 Task: Add in the project TransportWorks a sprint 'Black Hole'.
Action: Mouse moved to (935, 430)
Screenshot: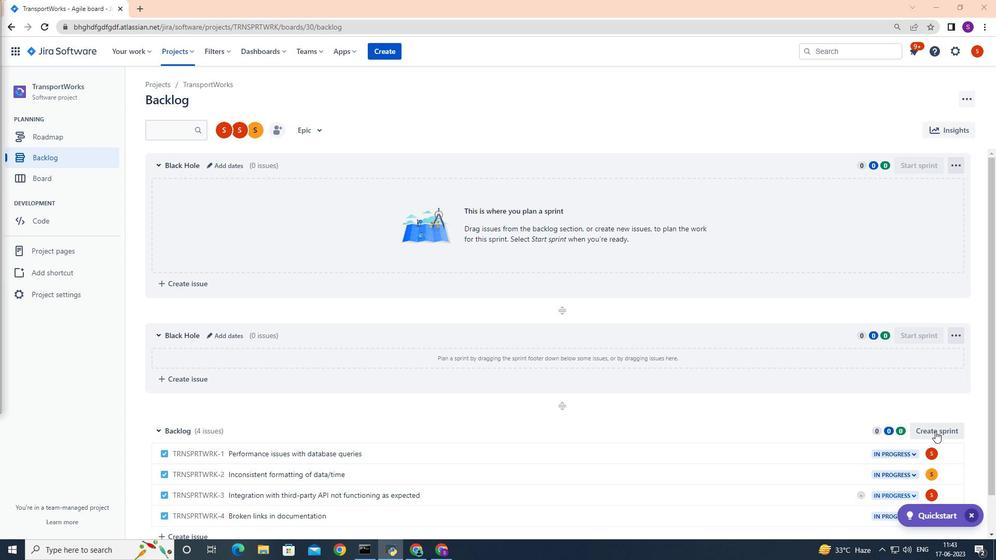 
Action: Mouse pressed left at (935, 430)
Screenshot: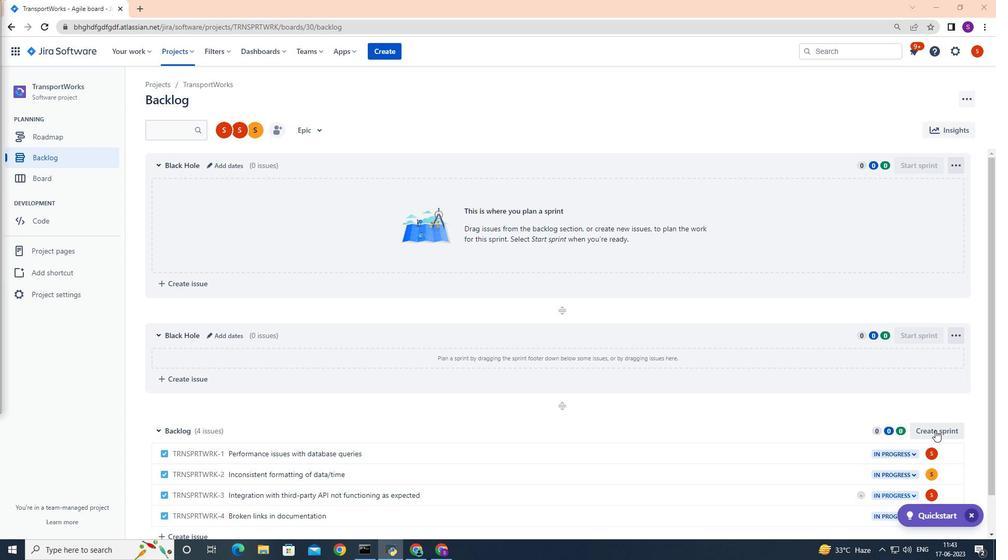 
Action: Mouse moved to (275, 418)
Screenshot: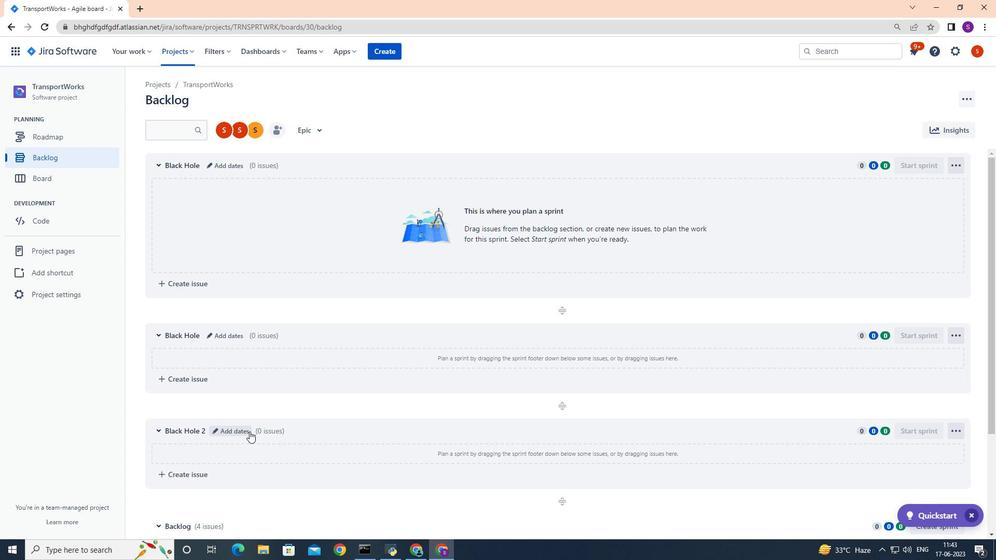 
Action: Mouse scrolled (275, 417) with delta (0, 0)
Screenshot: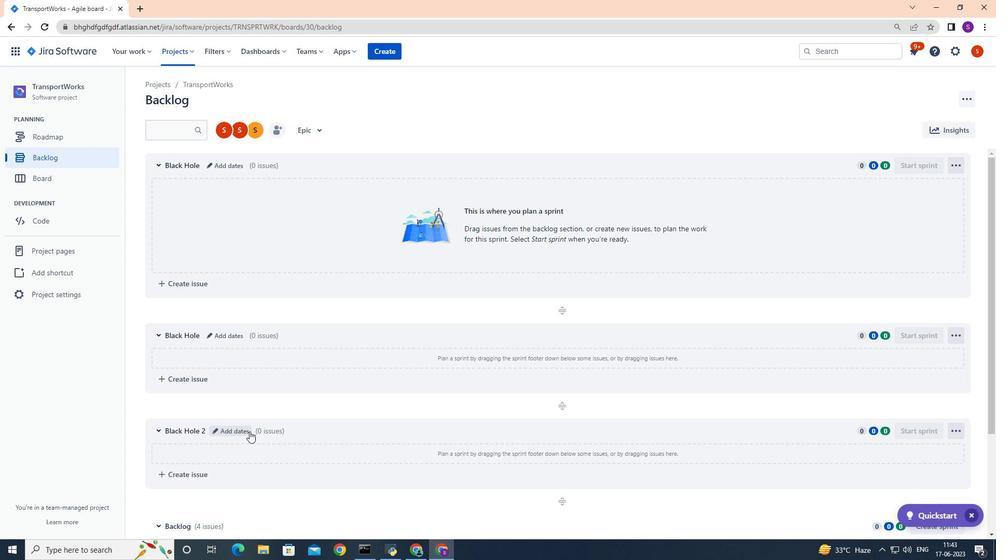 
Action: Mouse scrolled (275, 417) with delta (0, 0)
Screenshot: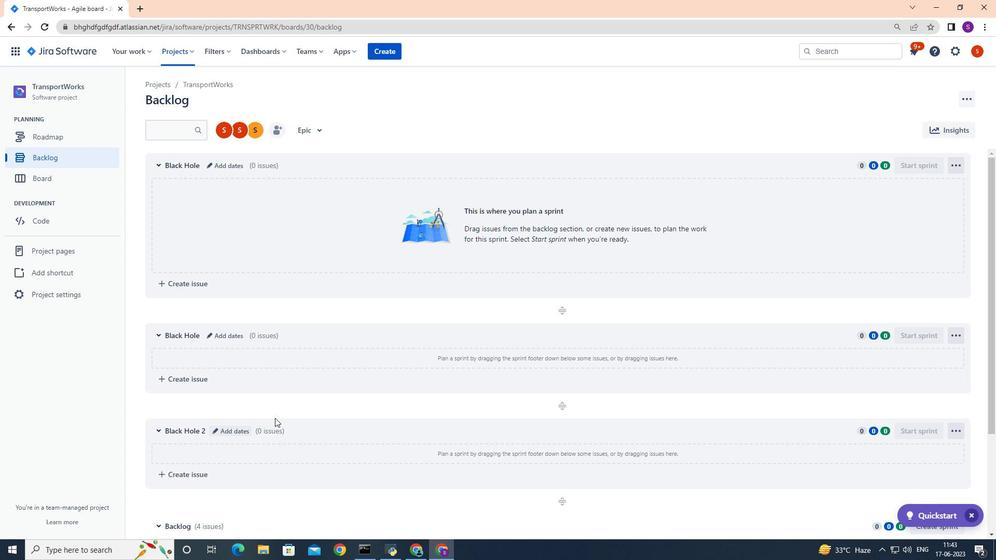 
Action: Mouse moved to (241, 326)
Screenshot: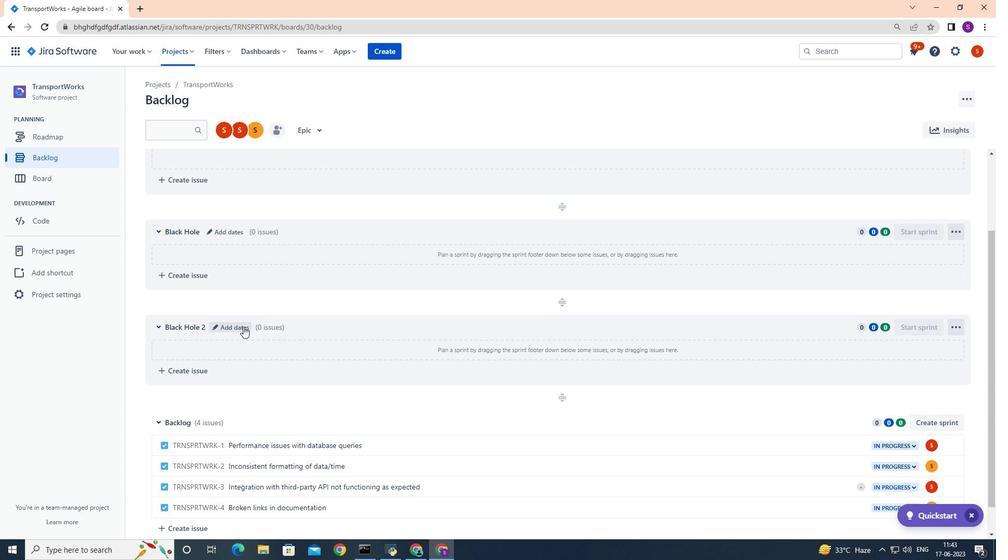
Action: Mouse pressed left at (241, 326)
Screenshot: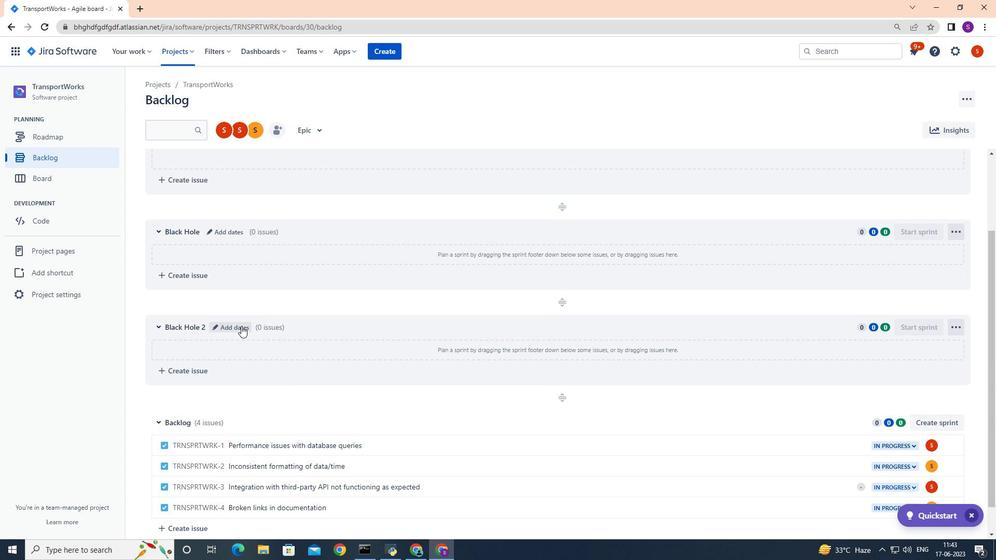 
Action: Mouse moved to (440, 118)
Screenshot: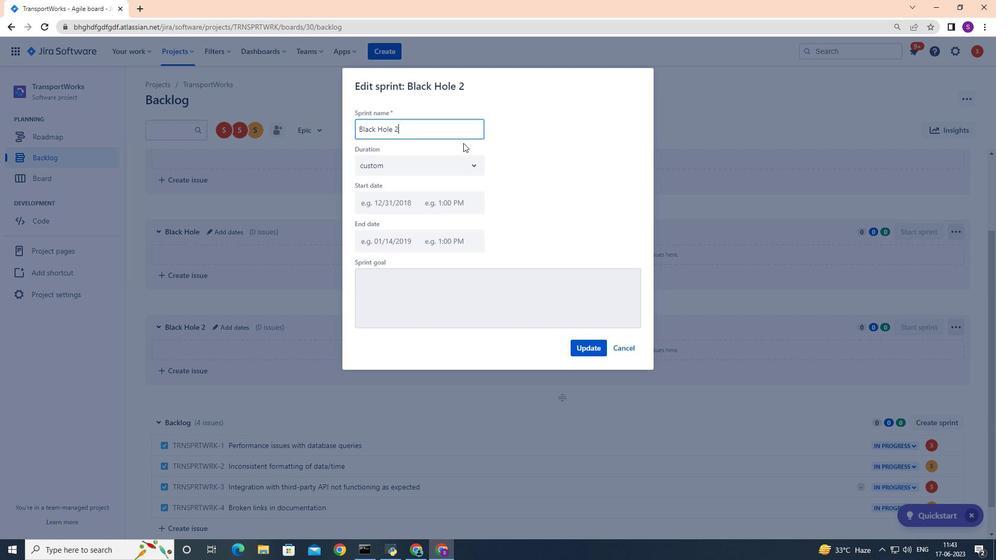 
Action: Key pressed <Key.backspace><Key.backspace><Key.backspace><Key.backspace><Key.backspace><Key.backspace><Key.backspace><Key.backspace><Key.backspace><Key.backspace><Key.backspace><Key.backspace><Key.backspace><Key.backspace><Key.backspace><Key.backspace><Key.backspace><Key.backspace><Key.backspace><Key.backspace><Key.shift>Black<Key.space><Key.shift>Hole
Screenshot: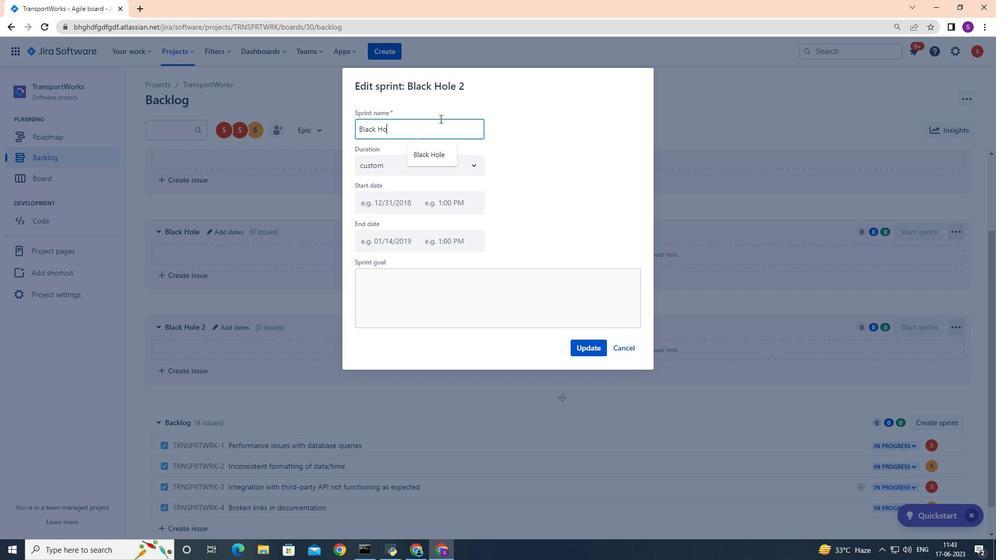 
Action: Mouse moved to (578, 345)
Screenshot: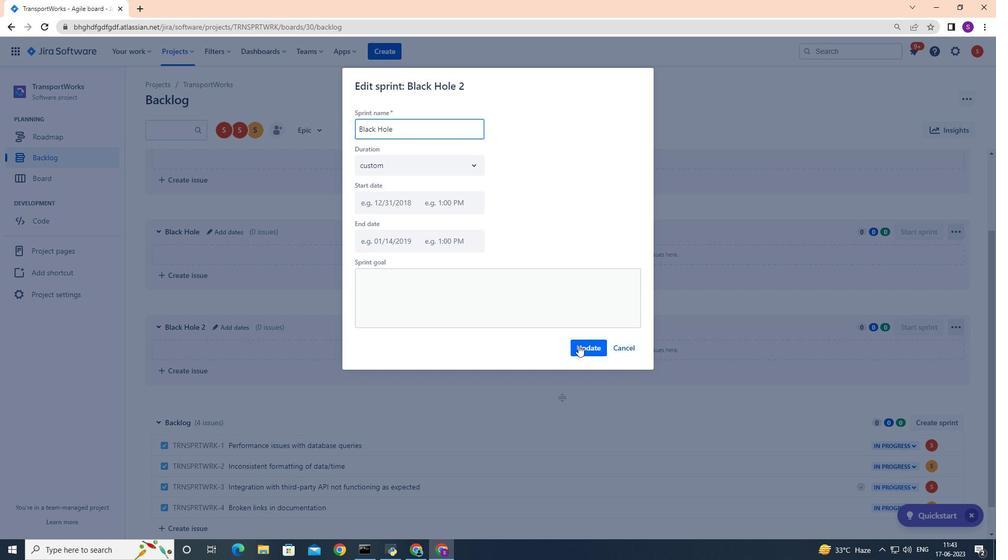 
Action: Mouse pressed left at (578, 345)
Screenshot: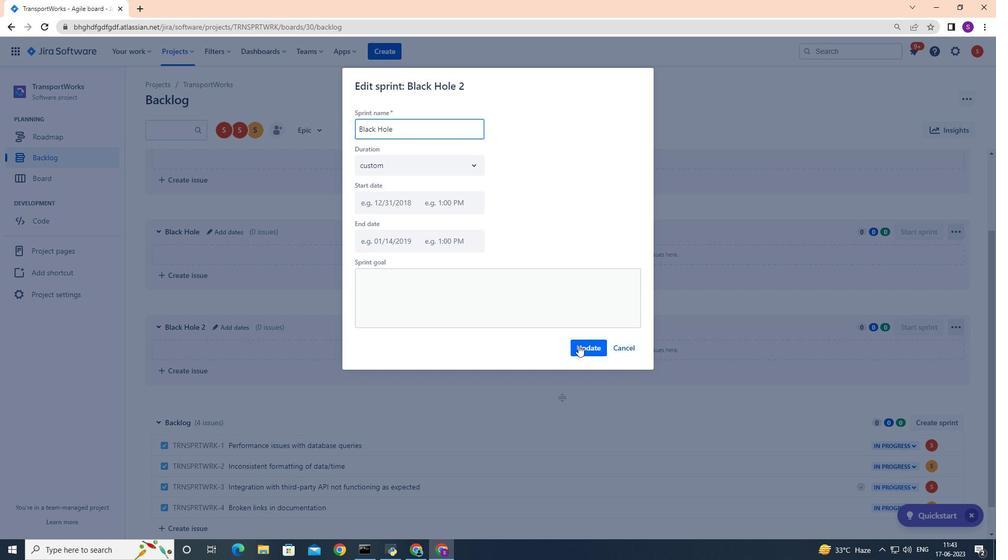 
Action: Mouse moved to (579, 345)
Screenshot: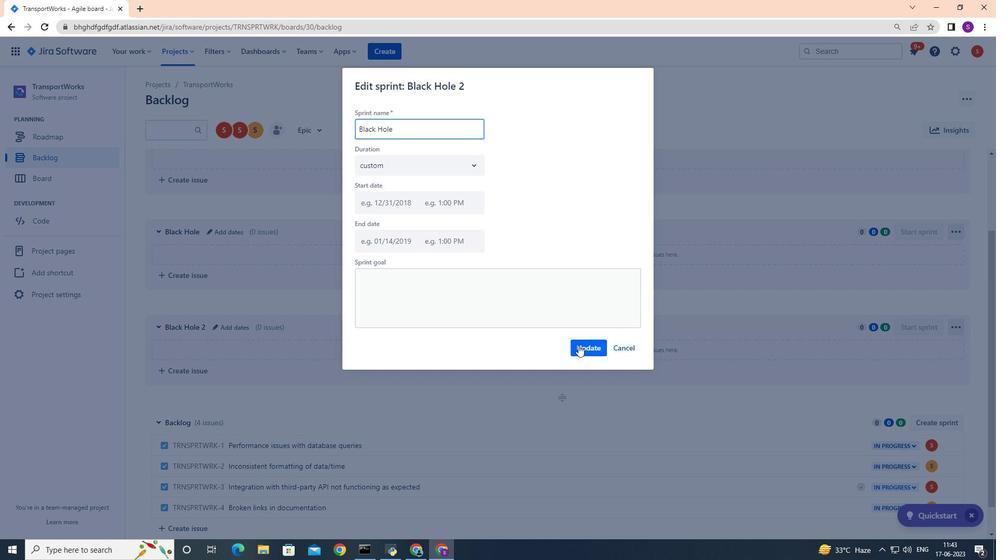
